 Task: Make in the project AgileAssist a sprint 'Asteroid Belt'. Create in the project AgileAssist a sprint 'Asteroid Belt'. Add in the project AgileAssist a sprint 'Asteroid Belt'
Action: Mouse moved to (42, 198)
Screenshot: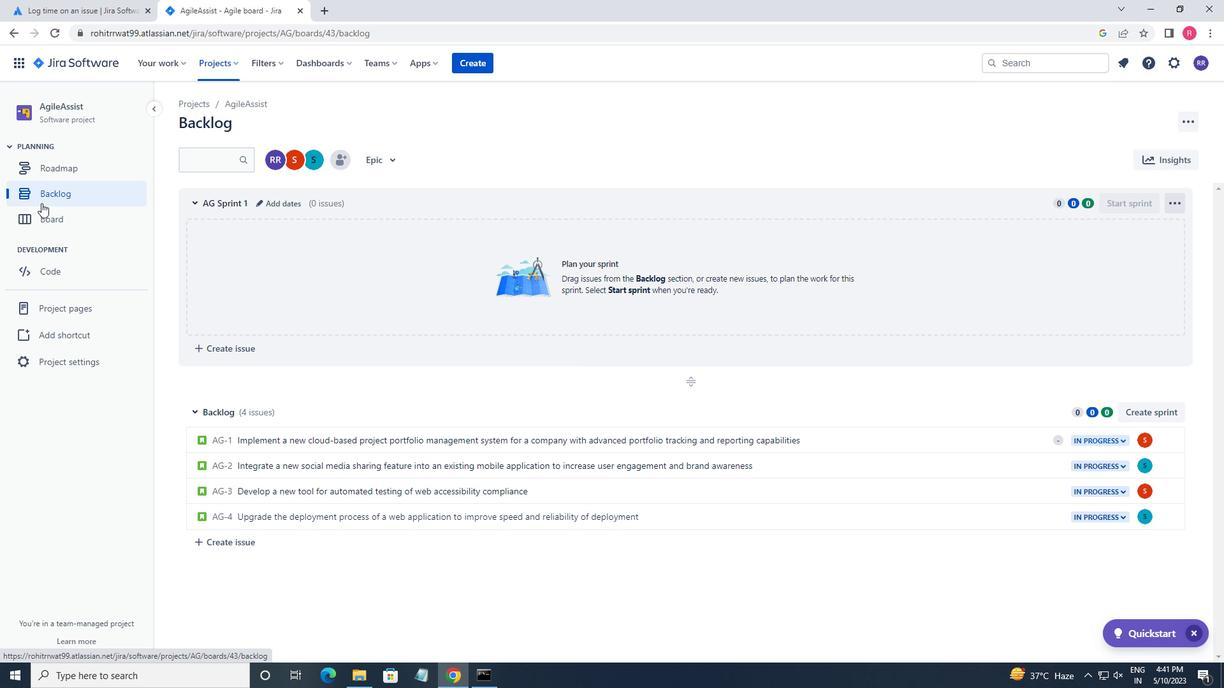 
Action: Mouse pressed left at (42, 198)
Screenshot: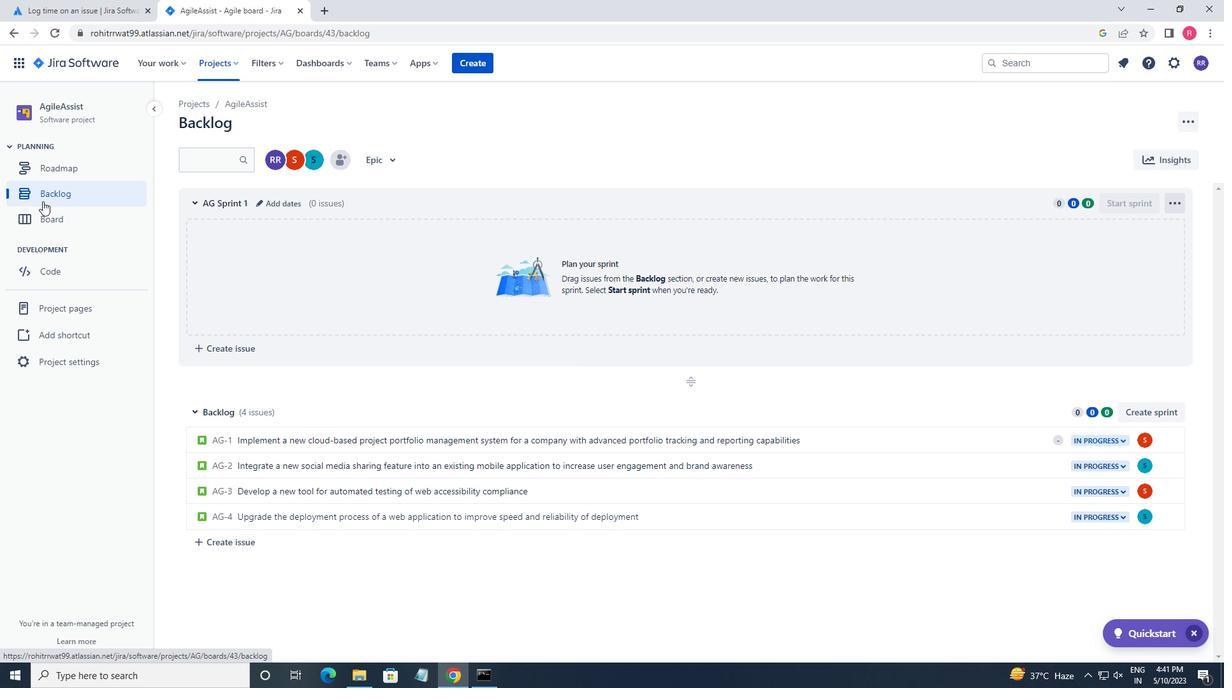 
Action: Mouse moved to (251, 206)
Screenshot: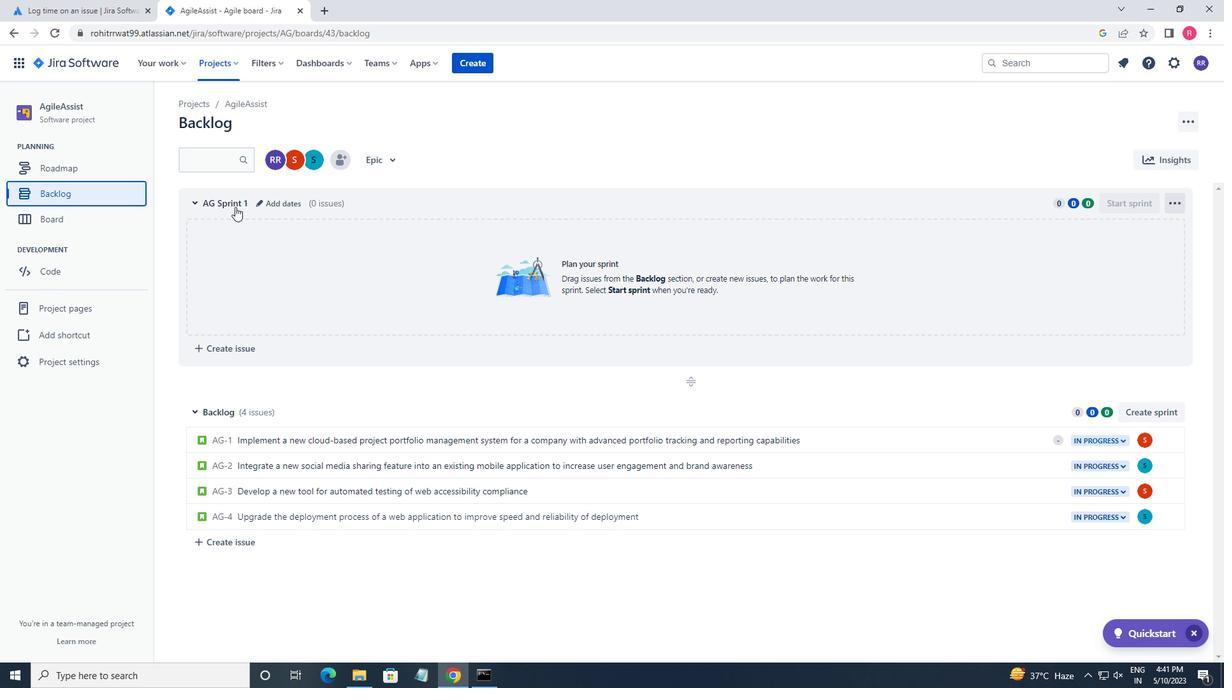 
Action: Mouse pressed left at (251, 206)
Screenshot: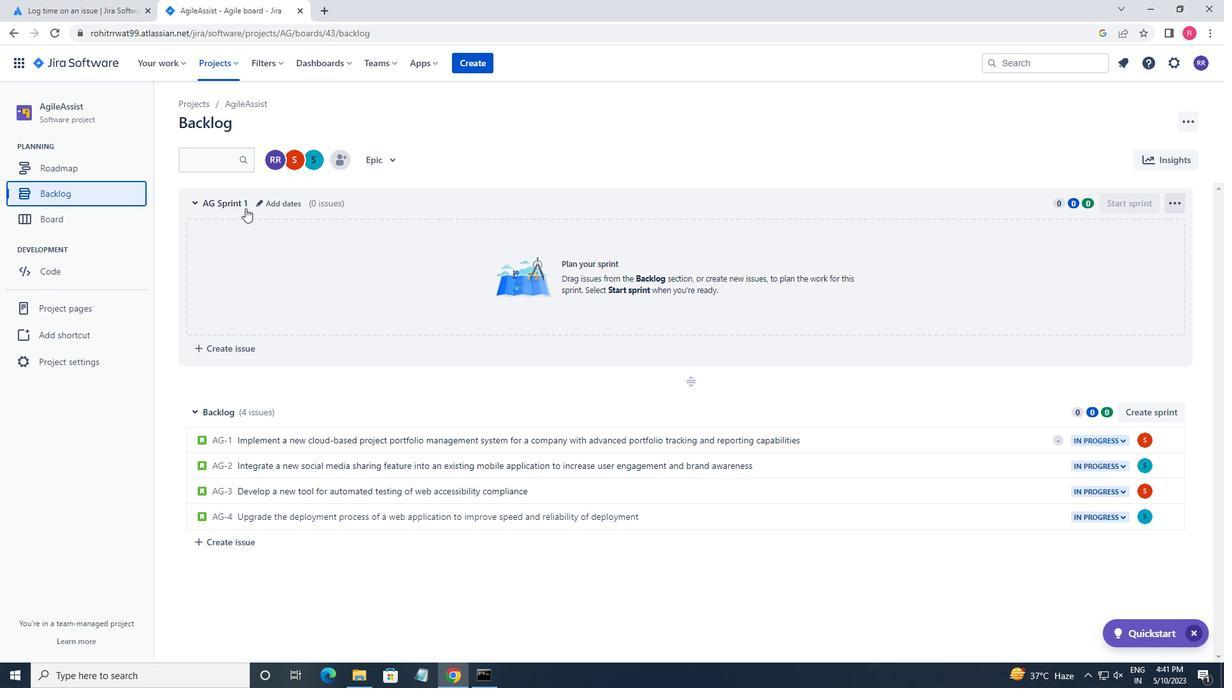 
Action: Mouse moved to (267, 195)
Screenshot: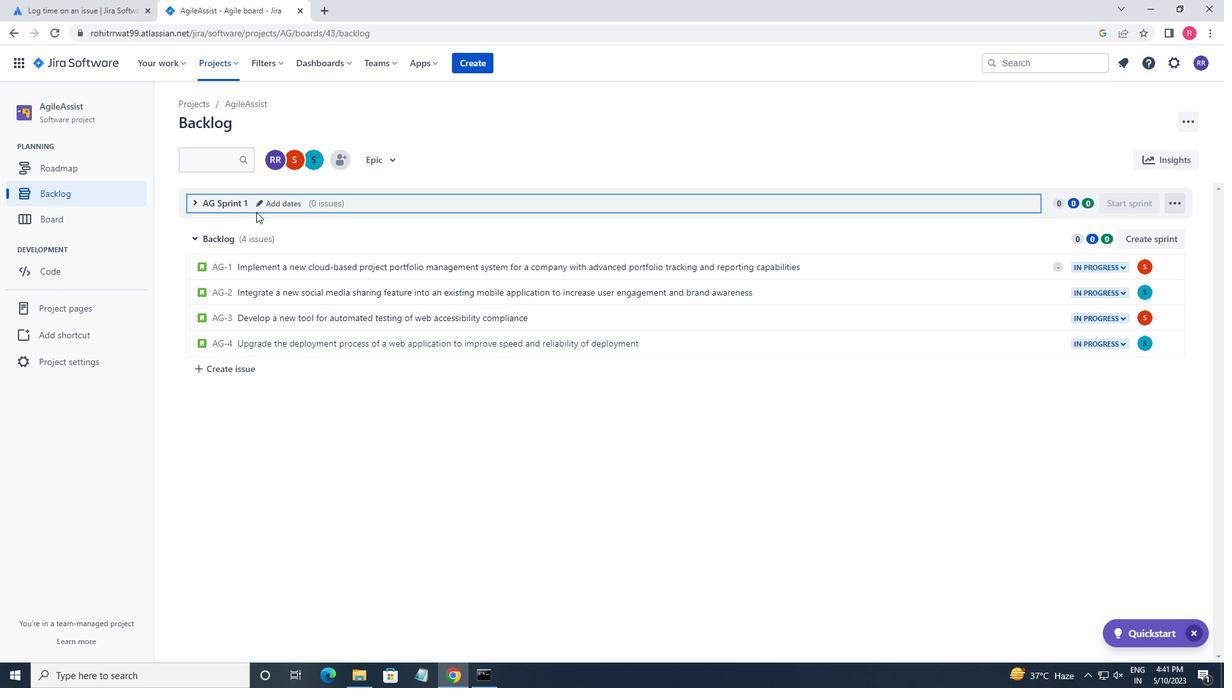 
Action: Mouse pressed left at (267, 195)
Screenshot: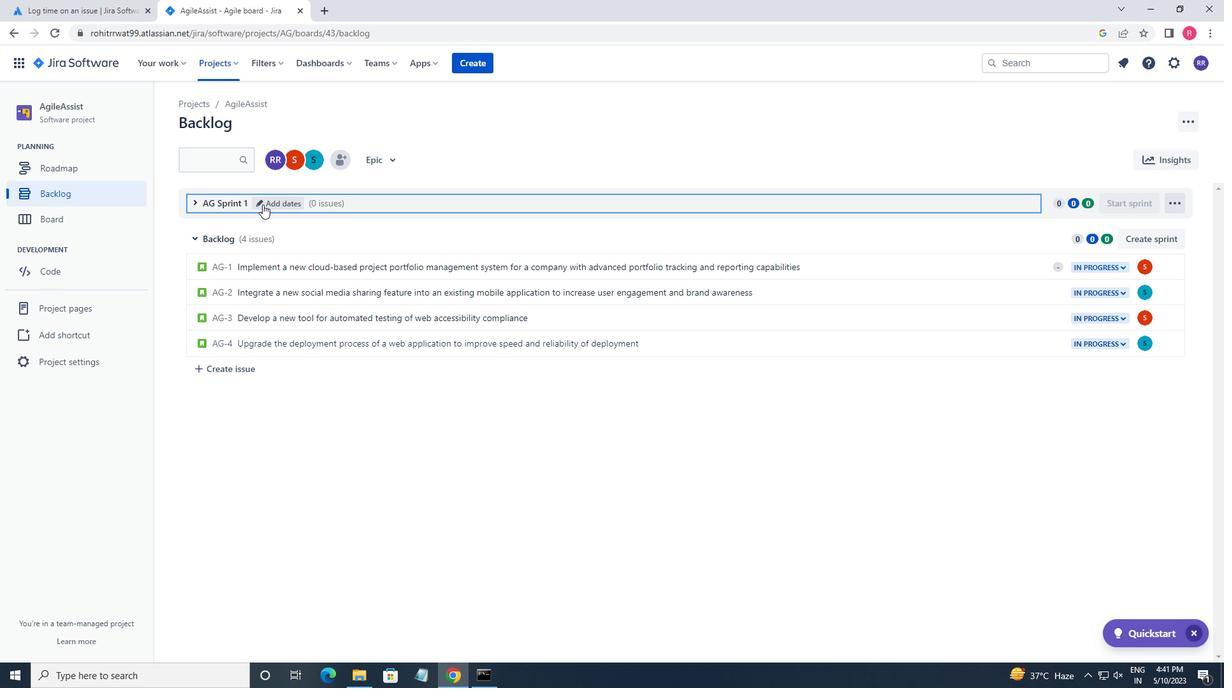
Action: Mouse moved to (248, 207)
Screenshot: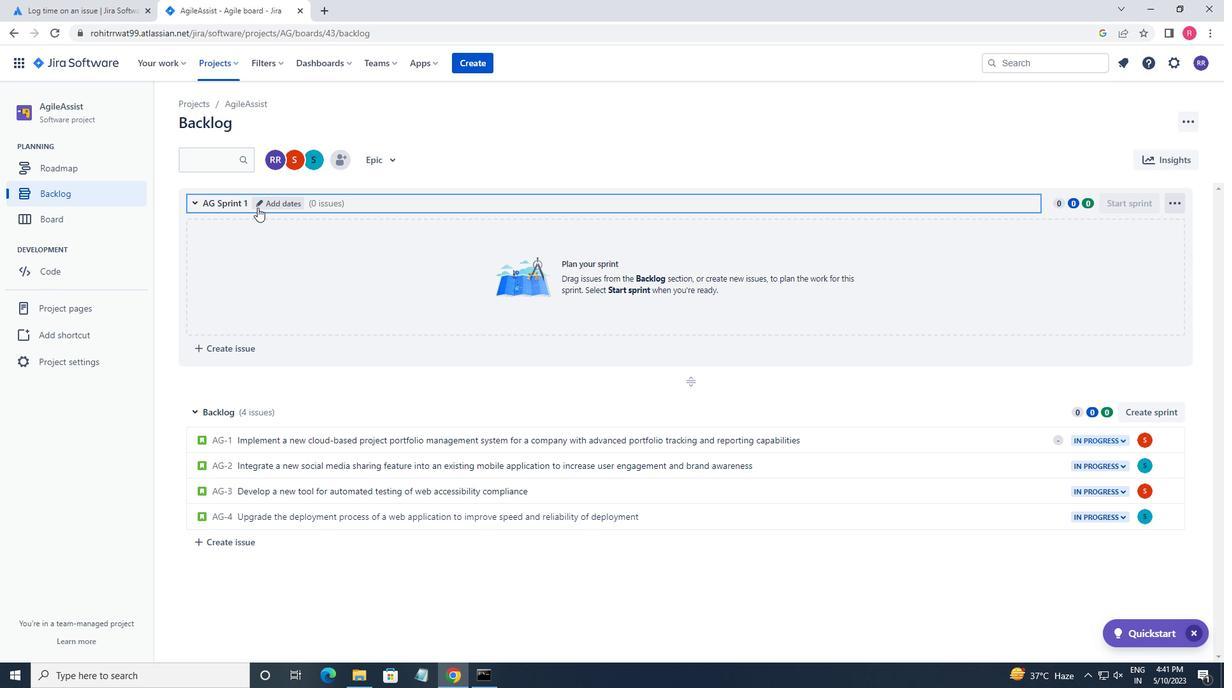 
Action: Mouse pressed left at (248, 207)
Screenshot: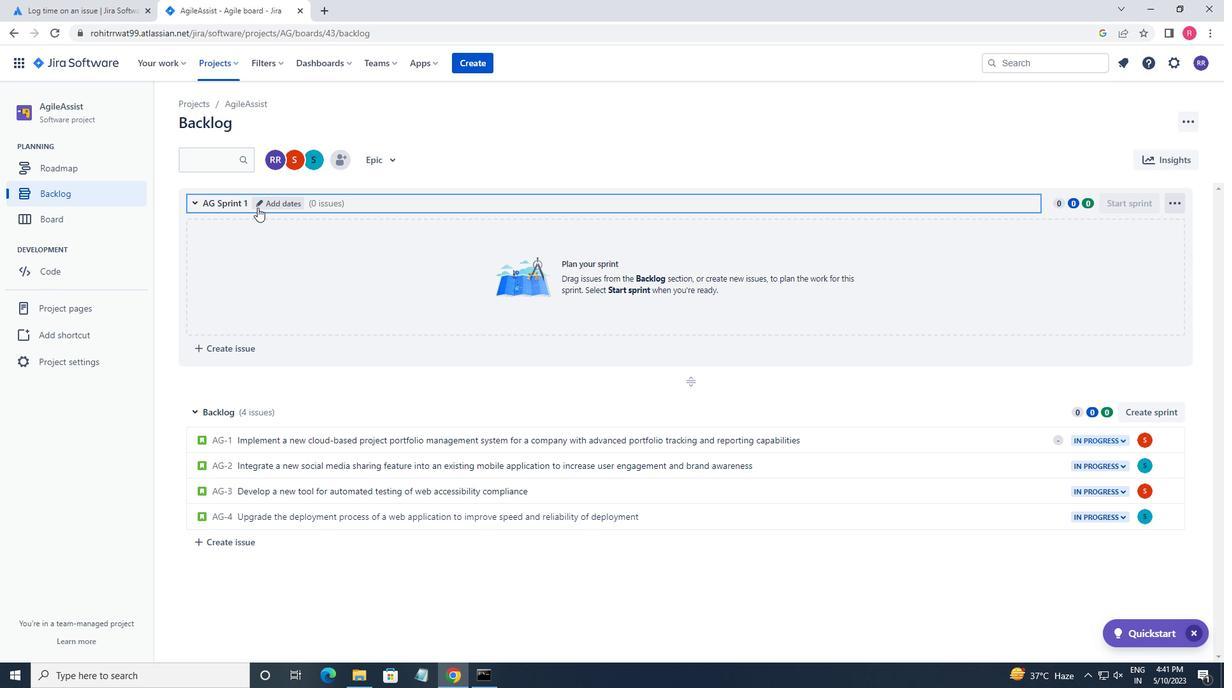 
Action: Mouse moved to (260, 204)
Screenshot: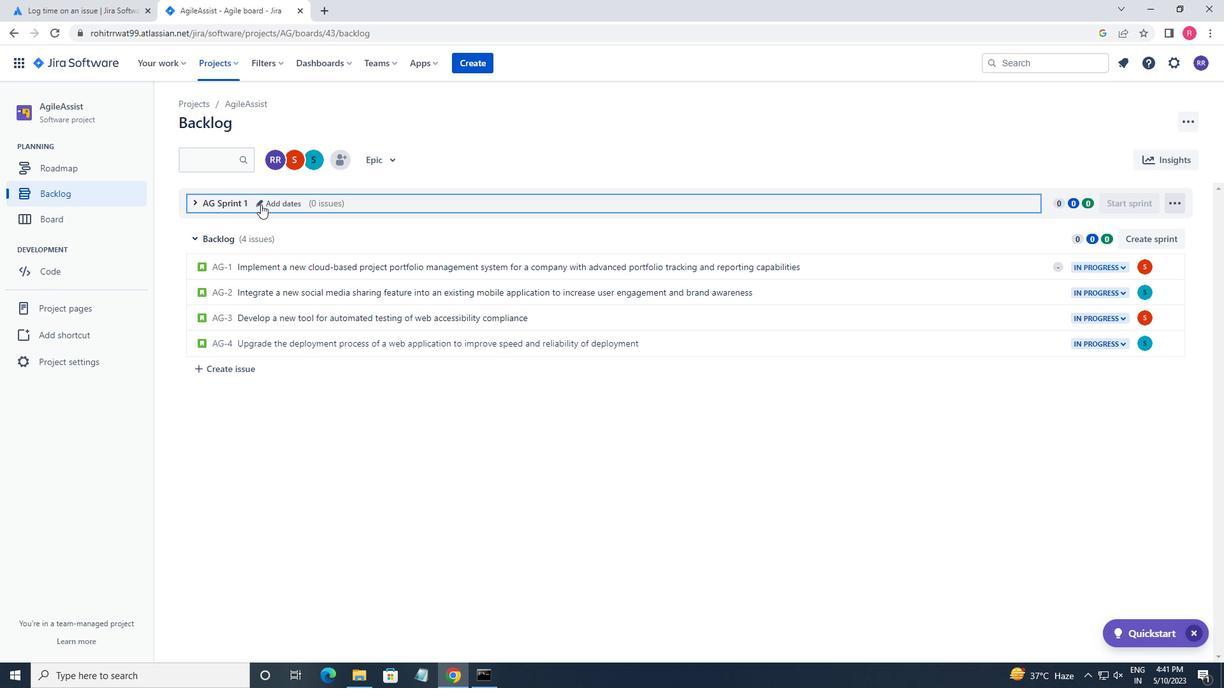 
Action: Mouse pressed left at (260, 204)
Screenshot: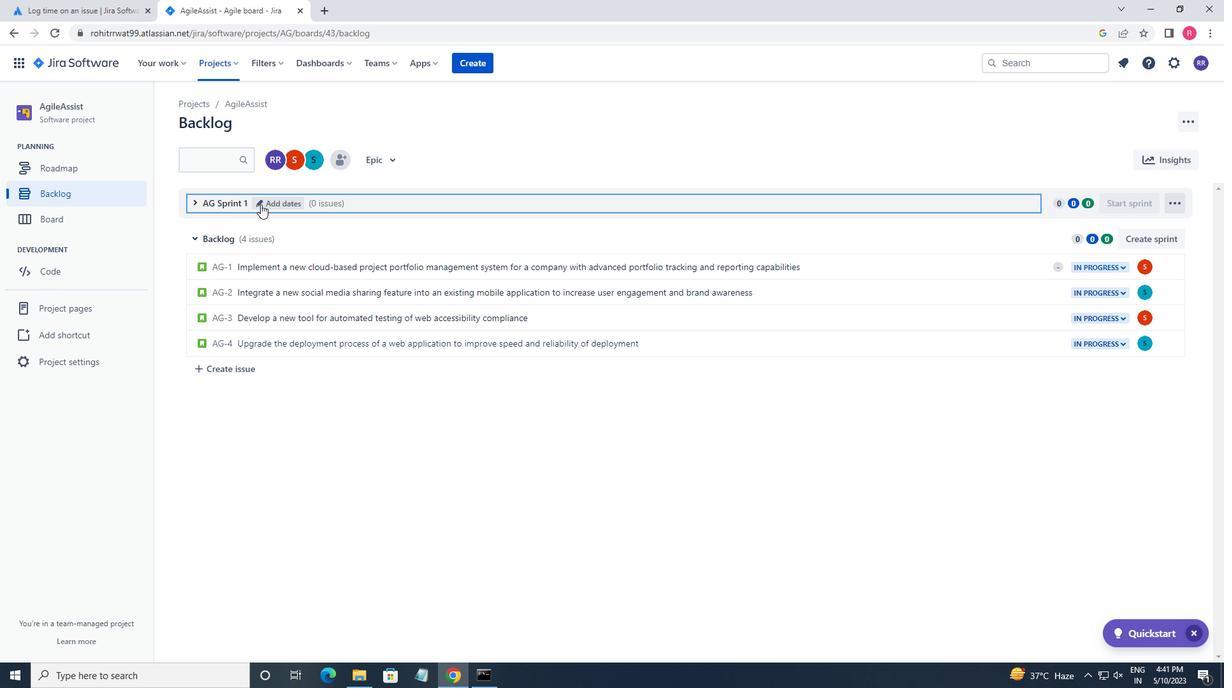 
Action: Mouse moved to (505, 237)
Screenshot: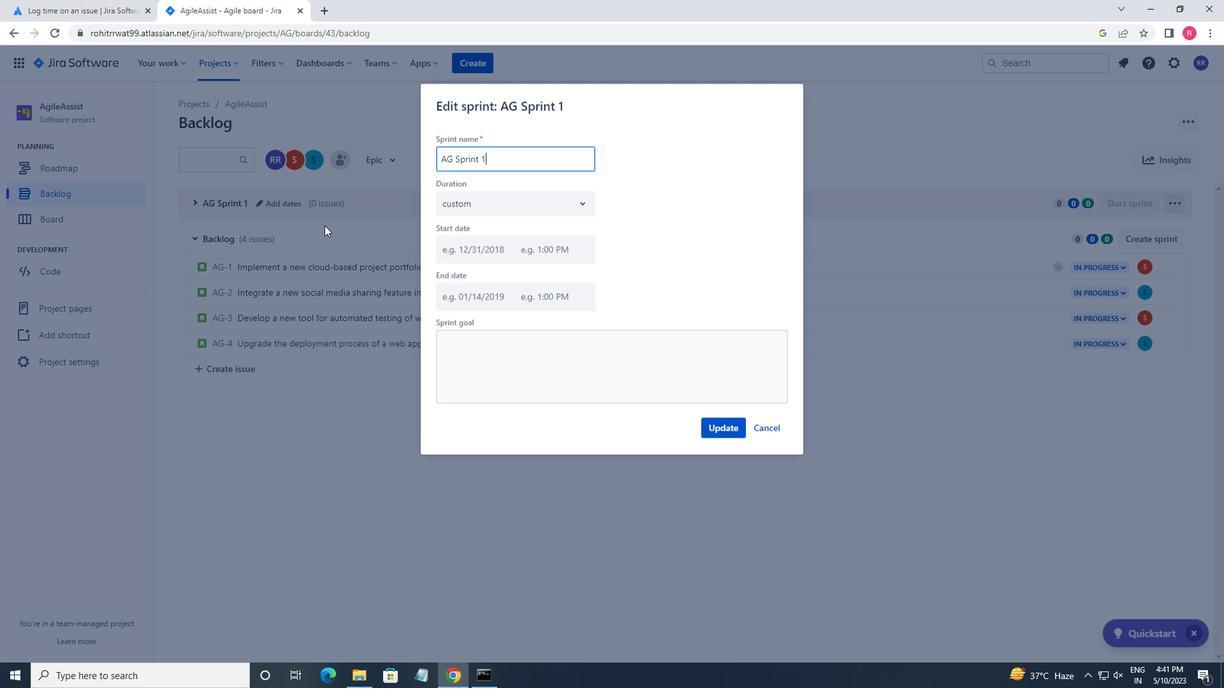 
Action: Key pressed <Key.backspace><Key.backspace><Key.backspace><Key.backspace><Key.backspace><Key.backspace><Key.backspace><Key.backspace><Key.backspace><Key.backspace><Key.backspace><Key.backspace><Key.backspace><Key.backspace><Key.backspace><Key.backspace><Key.backspace><Key.backspace><Key.backspace><Key.backspace><Key.backspace><Key.shift>AGILE<Key.shift>ASSIST<Key.backspace><Key.backspace><Key.backspace><Key.backspace><Key.backspace><Key.backspace><Key.backspace><Key.backspace><Key.backspace><Key.backspace><Key.backspace><Key.backspace><Key.backspace><Key.backspace><Key.backspace><Key.backspace><Key.backspace><Key.backspace><Key.backspace><Key.backspace><Key.backspace><Key.backspace><Key.backspace><Key.backspace><Key.backspace><Key.backspace><Key.backspace><Key.backspace><Key.backspace><Key.backspace><Key.backspace><Key.backspace><Key.backspace><Key.backspace><Key.backspace><Key.backspace><Key.backspace><Key.backspace><Key.shift>ASTEROID<Key.space><Key.shift_r>BELT
Screenshot: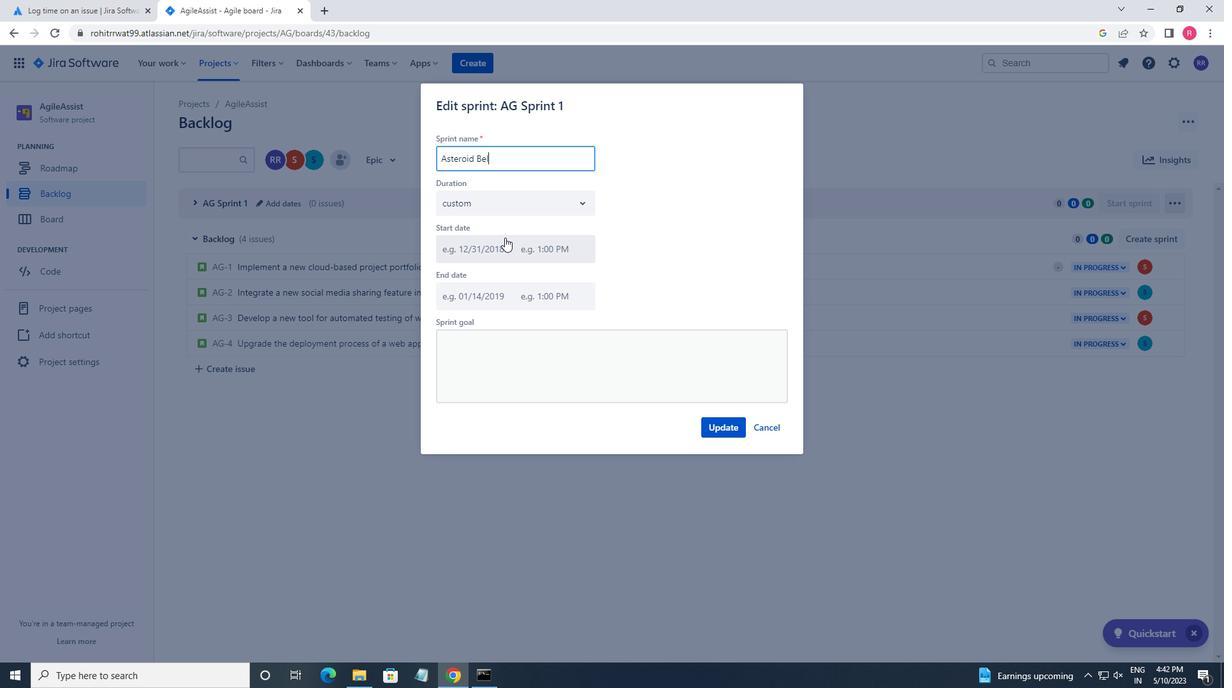 
Action: Mouse moved to (722, 421)
Screenshot: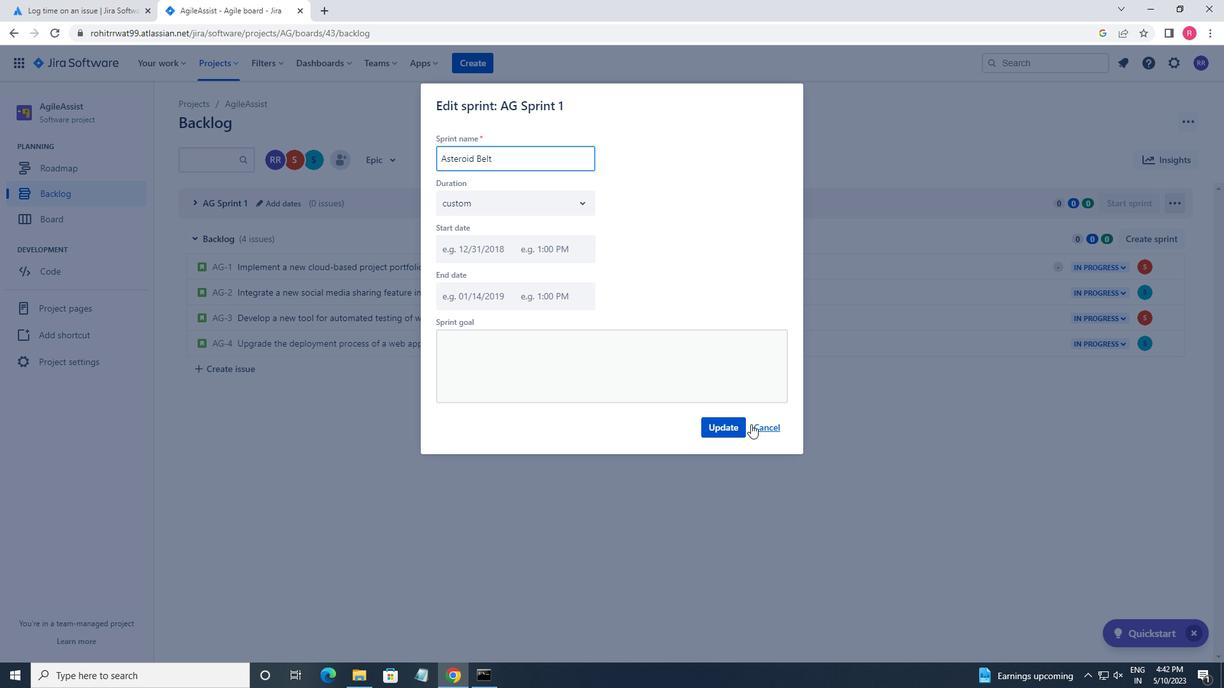 
Action: Mouse pressed left at (722, 421)
Screenshot: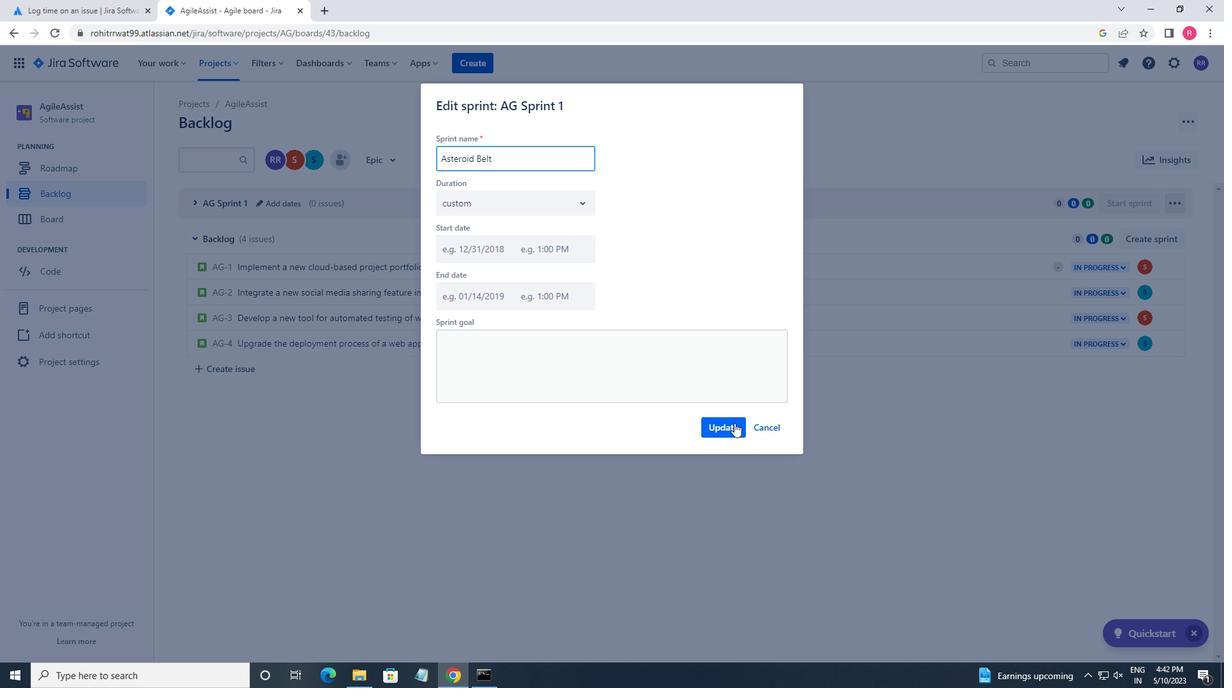 
Action: Mouse moved to (1149, 235)
Screenshot: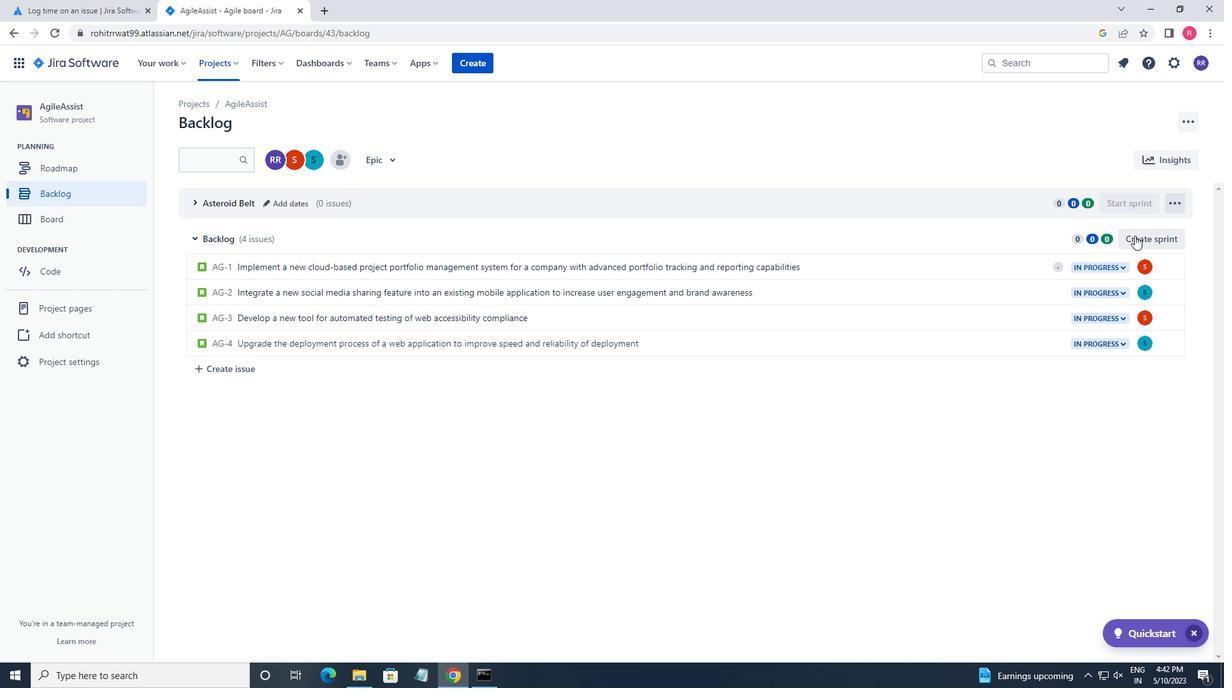 
Action: Mouse pressed left at (1149, 235)
Screenshot: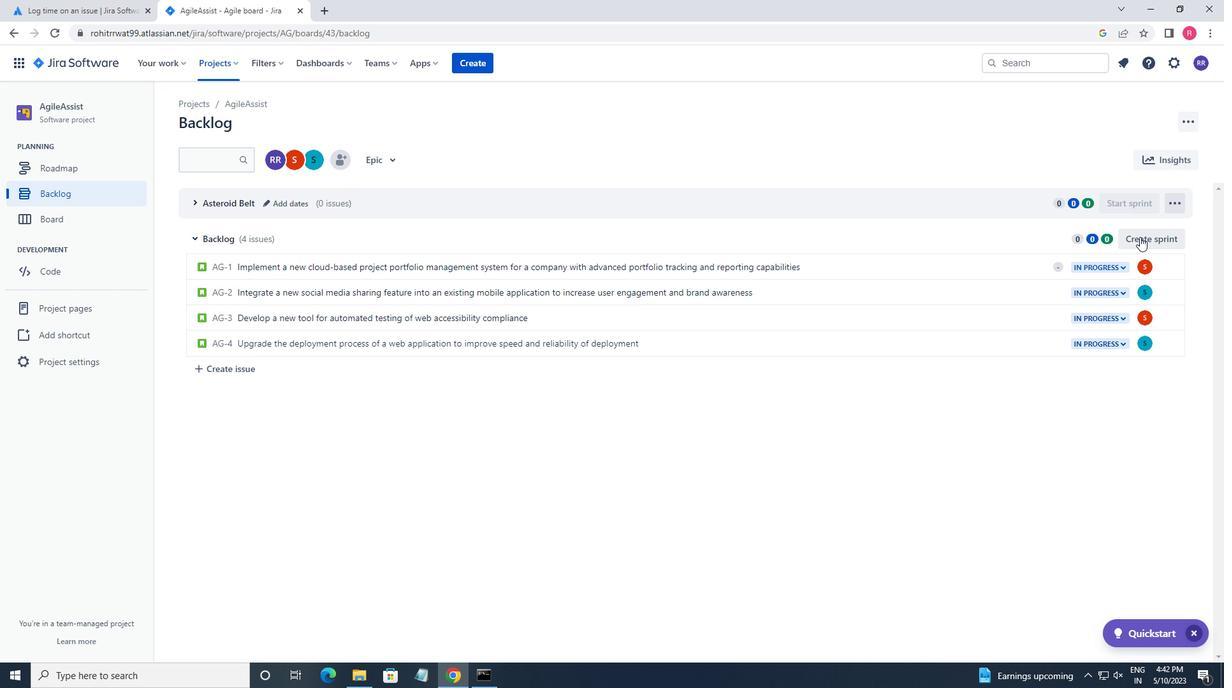 
Action: Mouse moved to (274, 234)
Screenshot: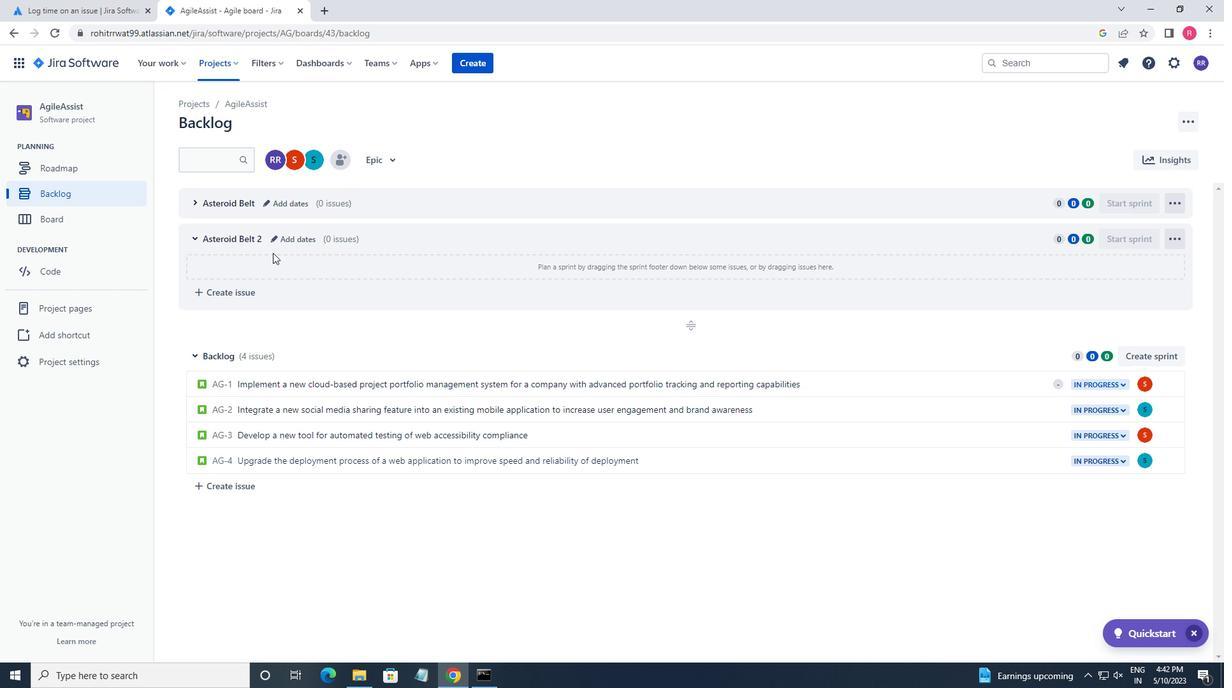 
Action: Mouse pressed left at (274, 234)
Screenshot: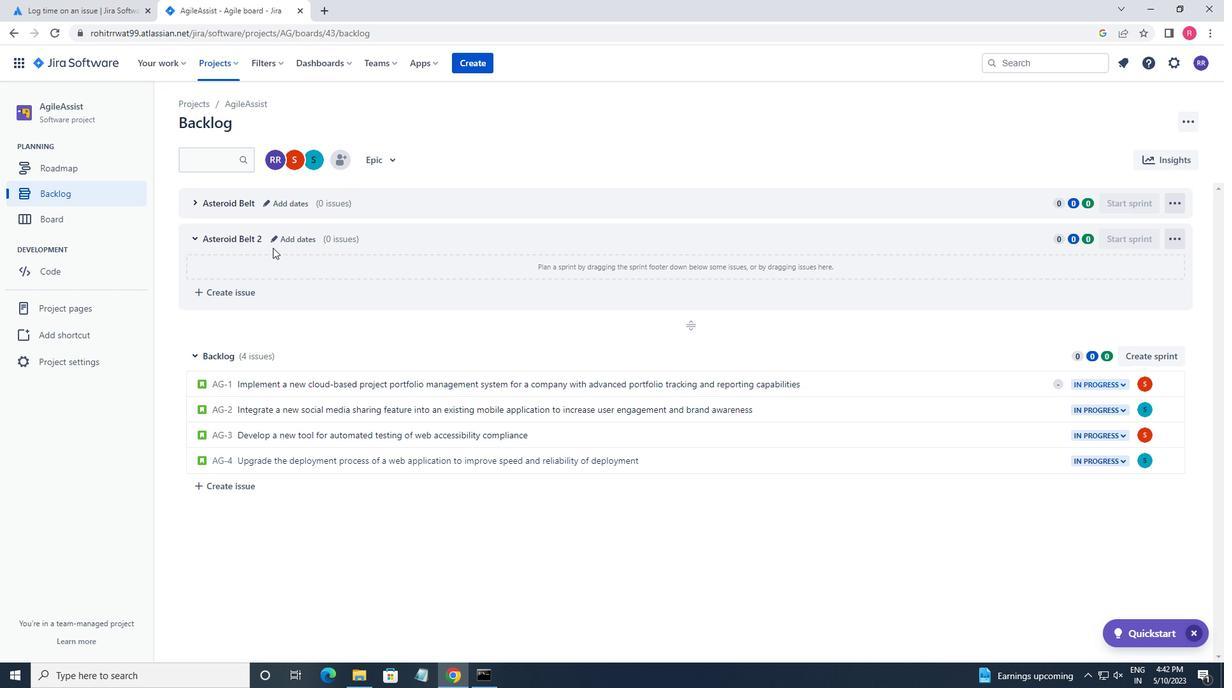 
Action: Mouse moved to (493, 216)
Screenshot: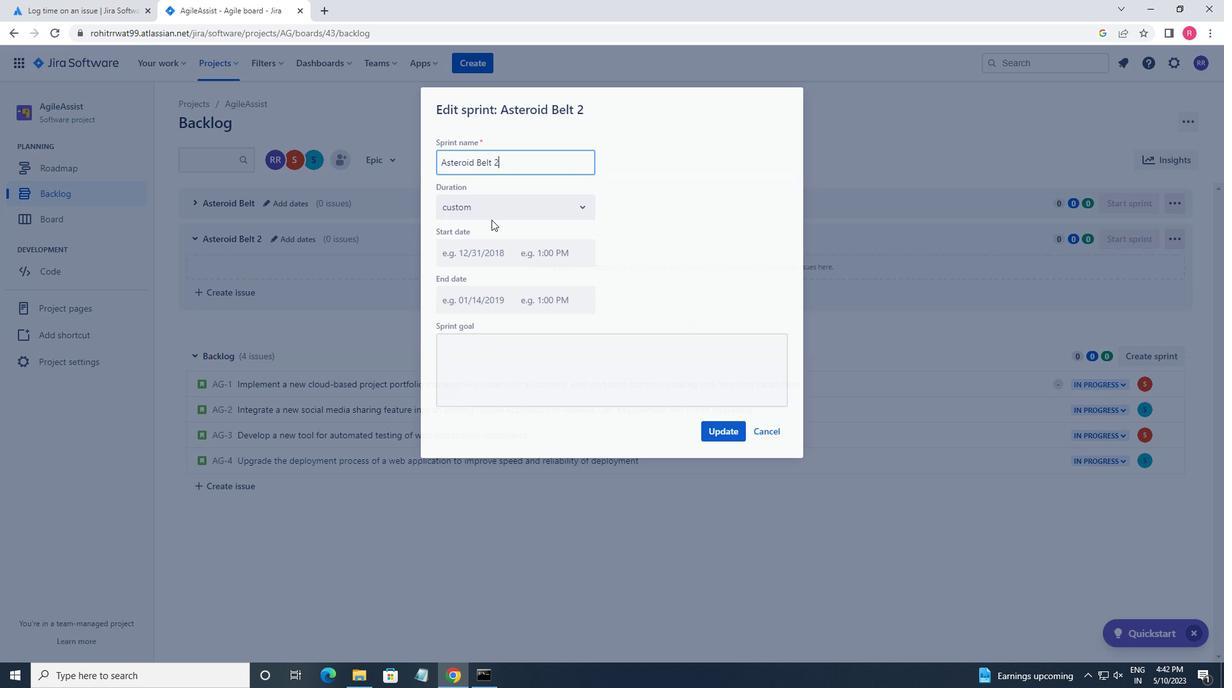 
Action: Key pressed <Key.backspace><Key.enter>
Screenshot: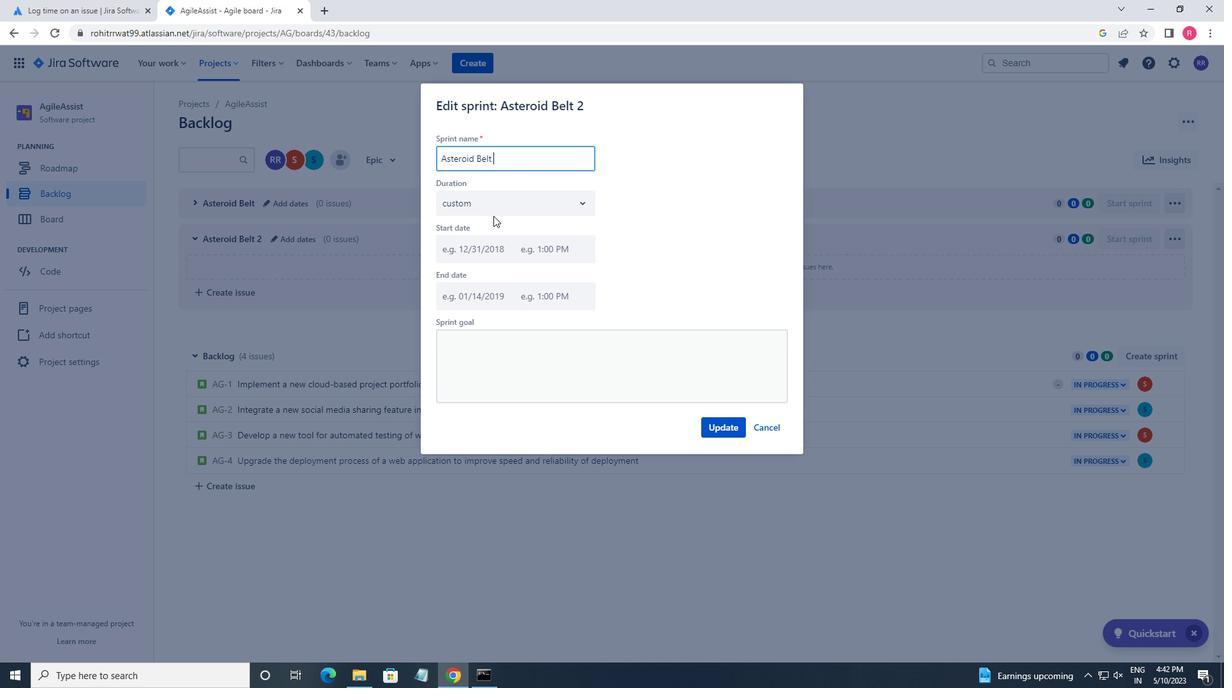 
Action: Mouse moved to (1156, 356)
Screenshot: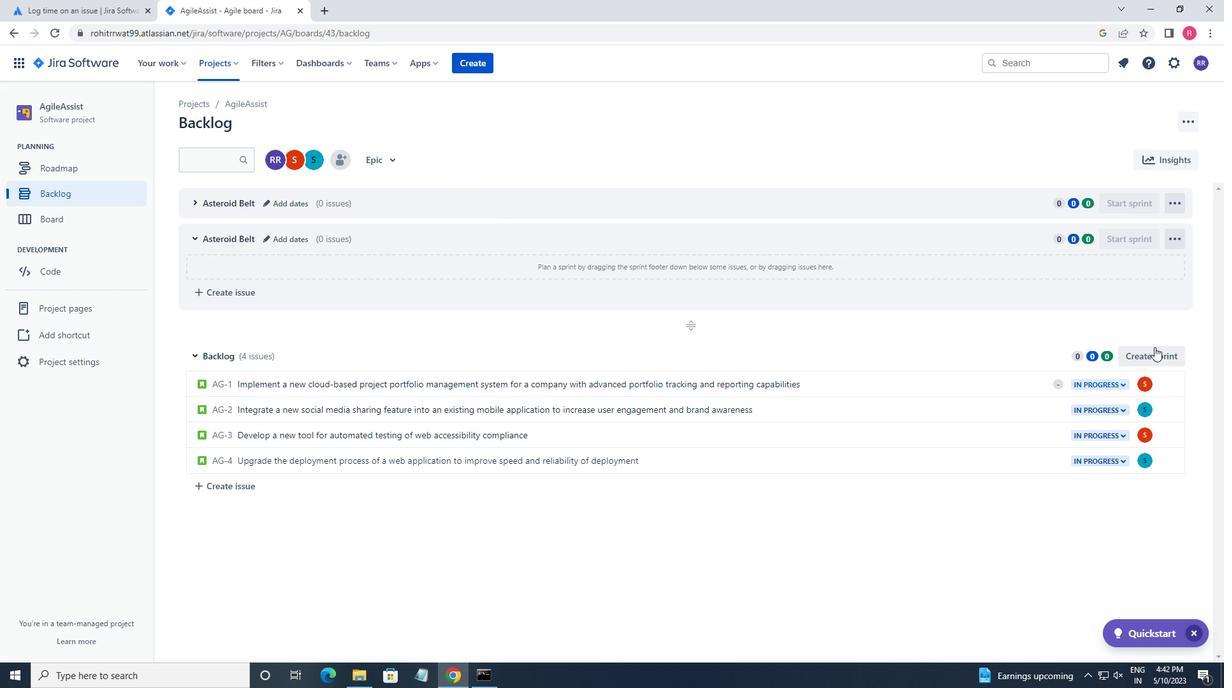 
Action: Mouse pressed left at (1156, 356)
Screenshot: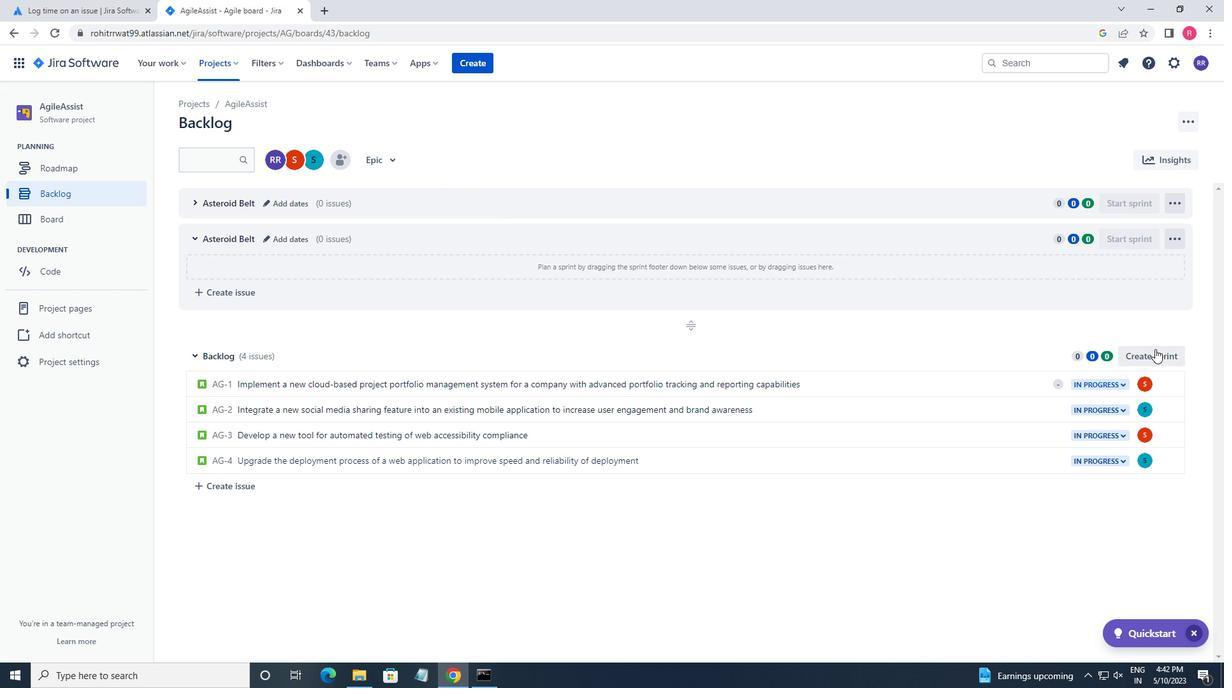 
Action: Mouse moved to (528, 336)
Screenshot: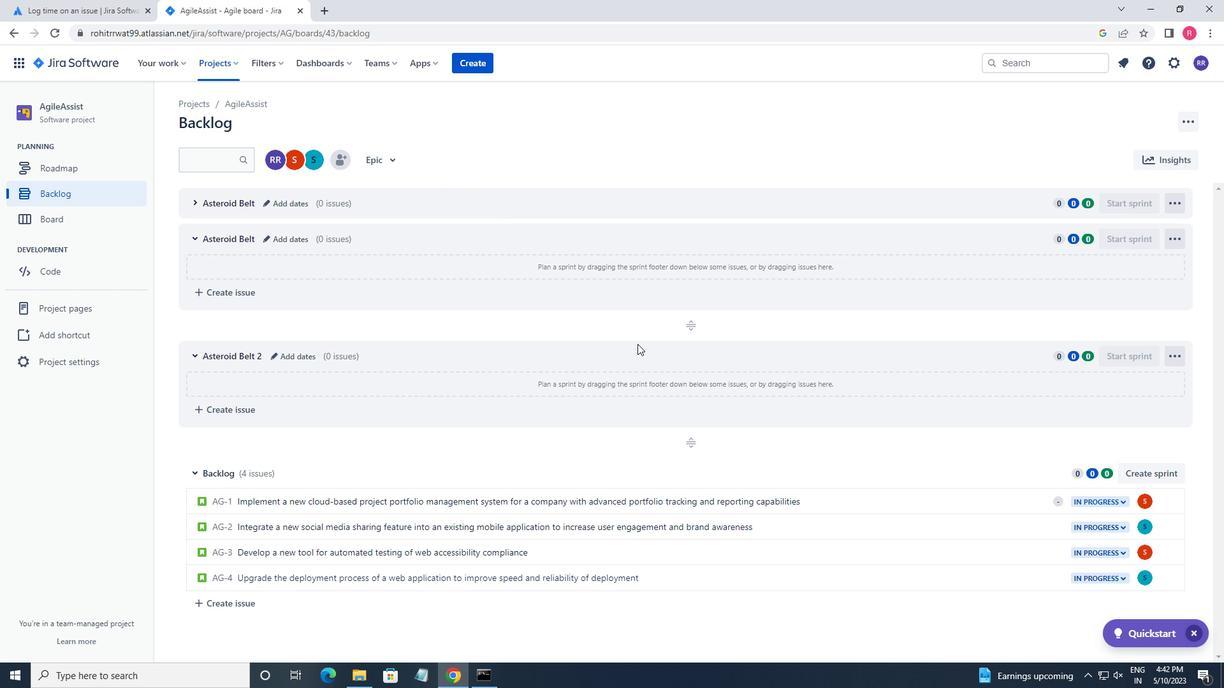 
Action: Mouse scrolled (528, 336) with delta (0, 0)
Screenshot: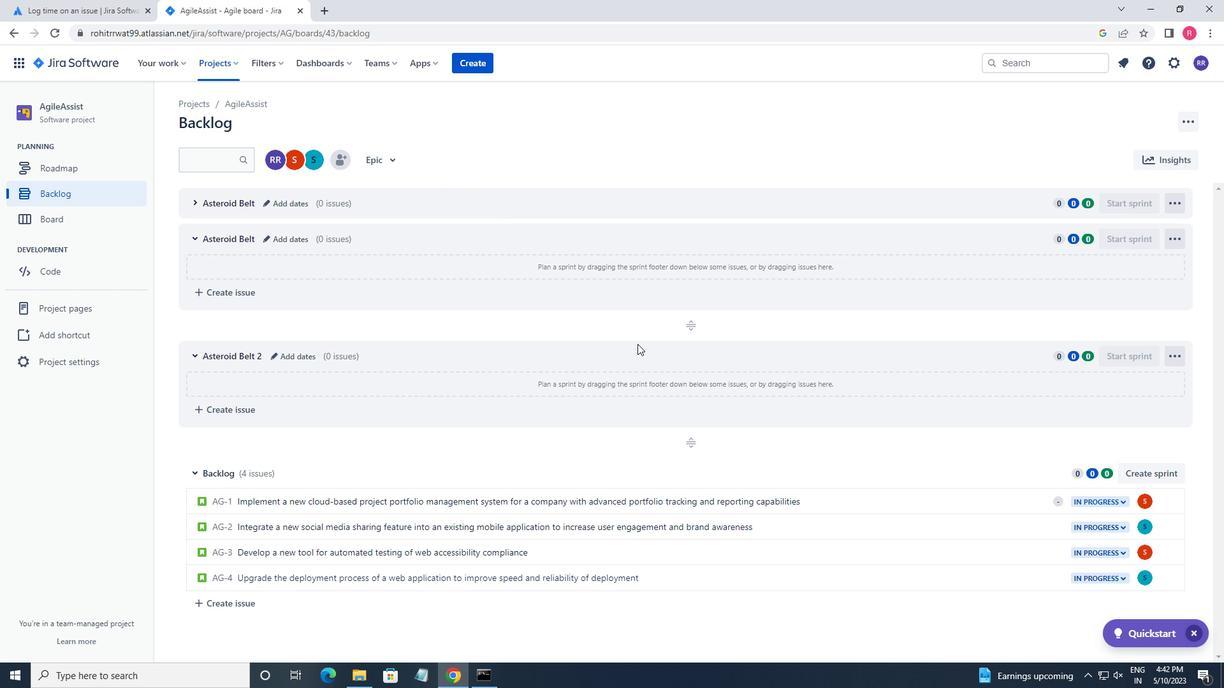 
Action: Mouse moved to (453, 322)
Screenshot: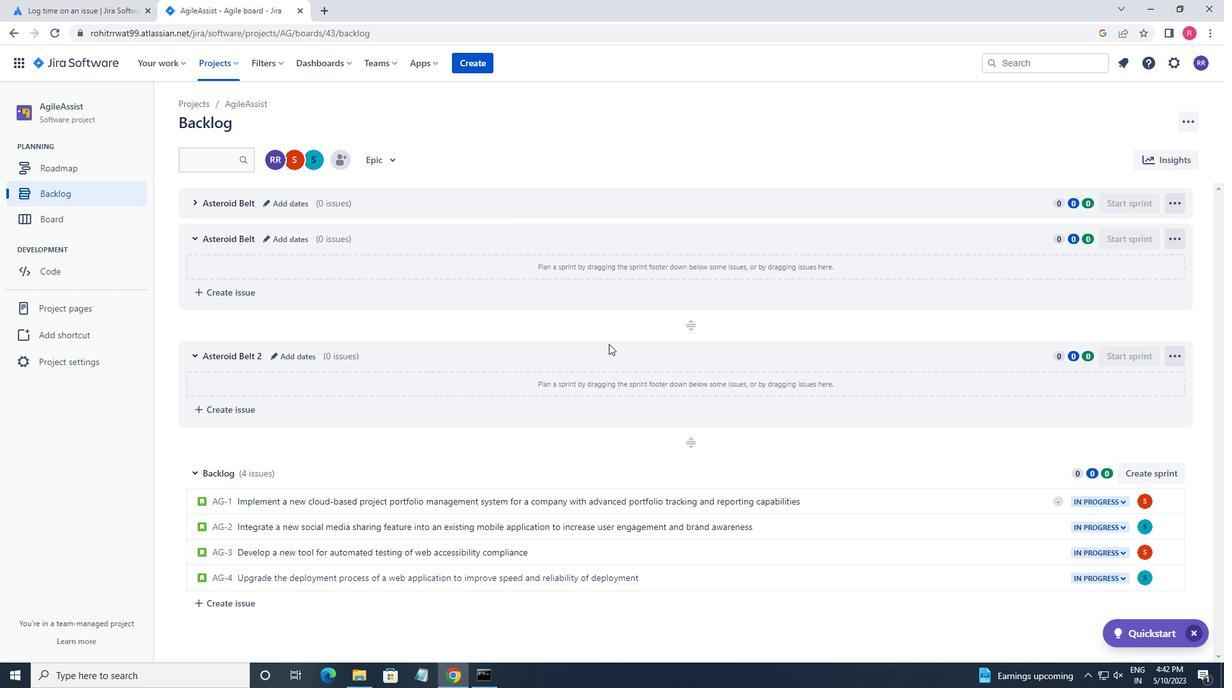 
Action: Mouse scrolled (453, 322) with delta (0, 0)
Screenshot: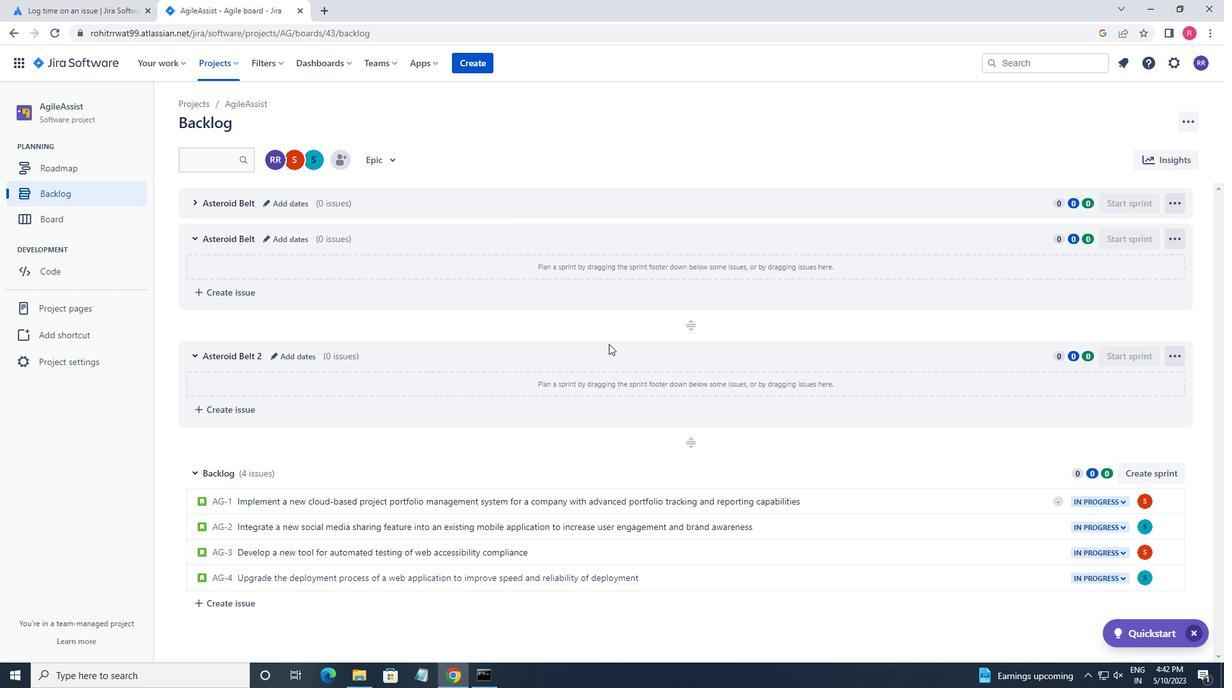 
Action: Mouse moved to (272, 355)
Screenshot: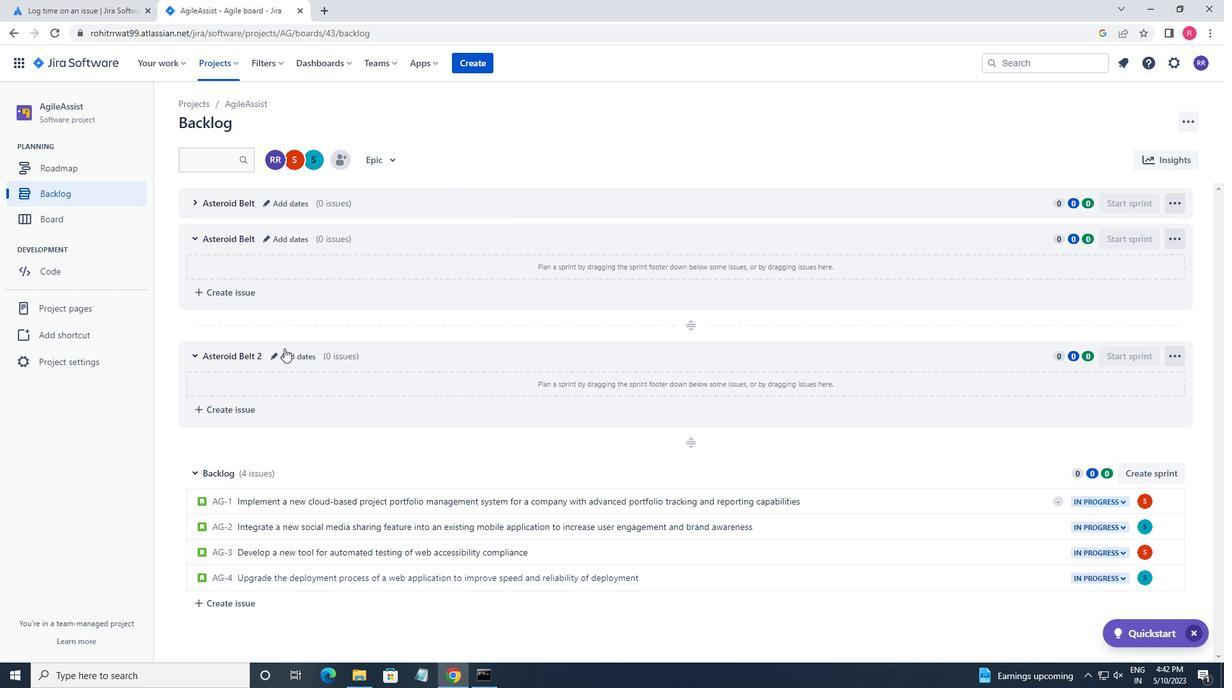 
Action: Mouse pressed left at (272, 355)
Screenshot: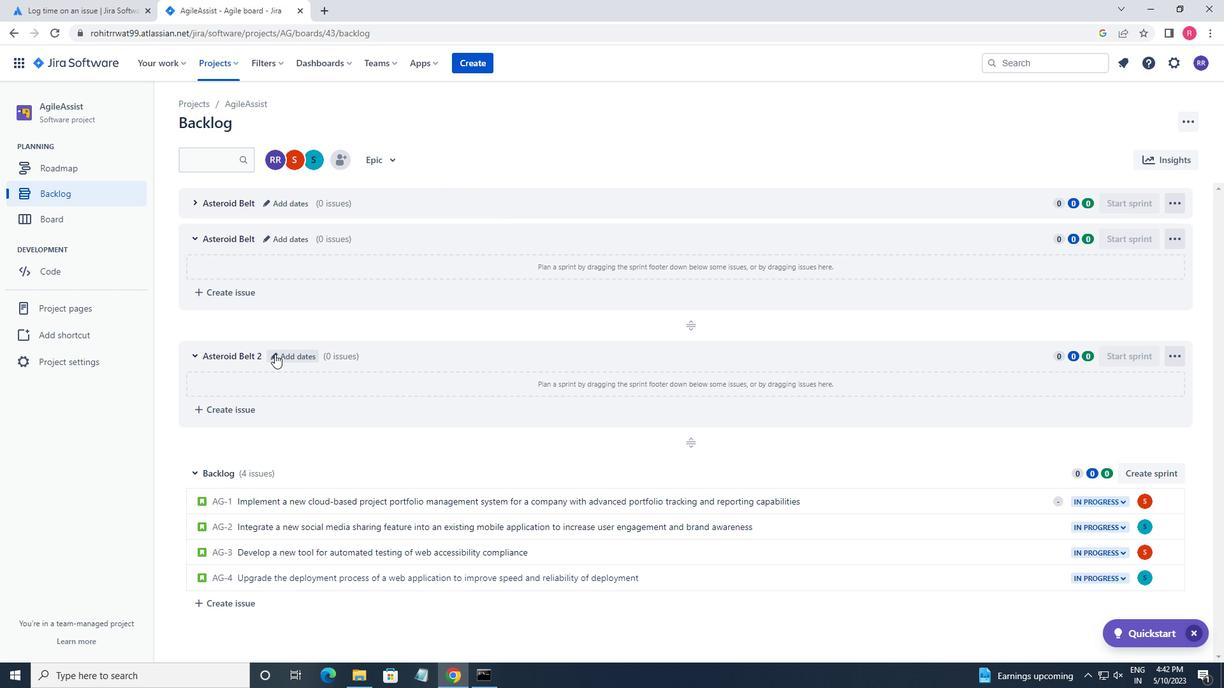 
Action: Mouse moved to (272, 355)
Screenshot: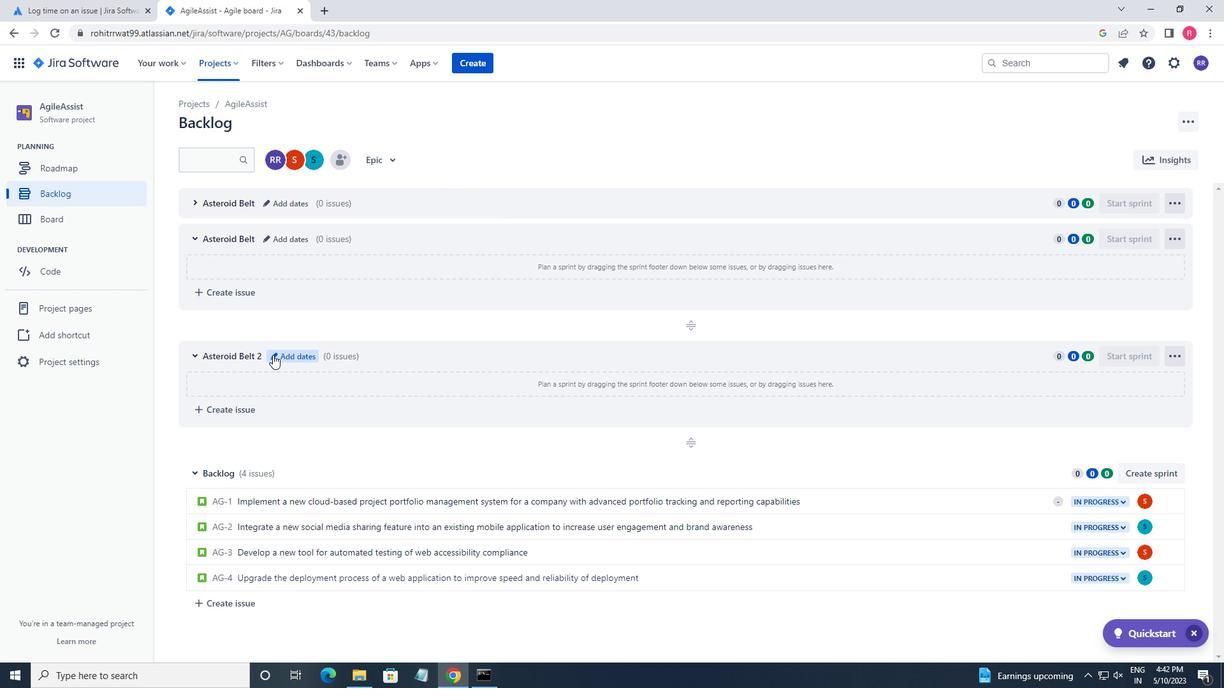 
Action: Key pressed <Key.backspace><Key.enter>
Screenshot: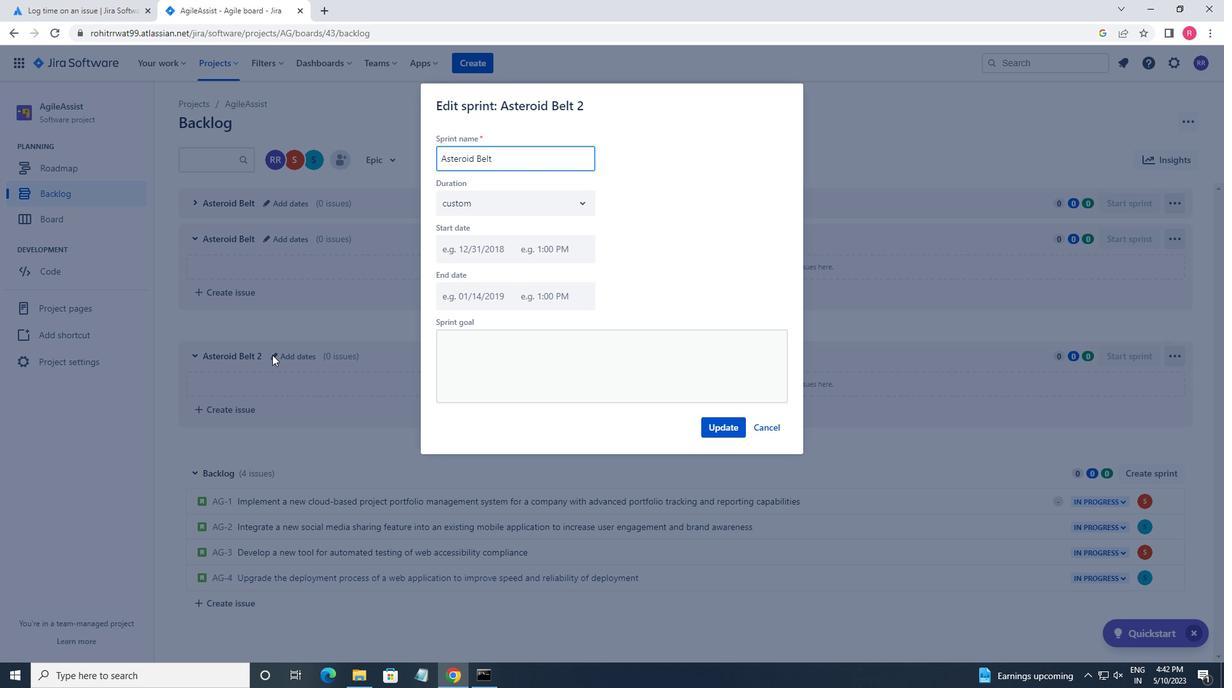 
Action: Mouse moved to (272, 354)
Screenshot: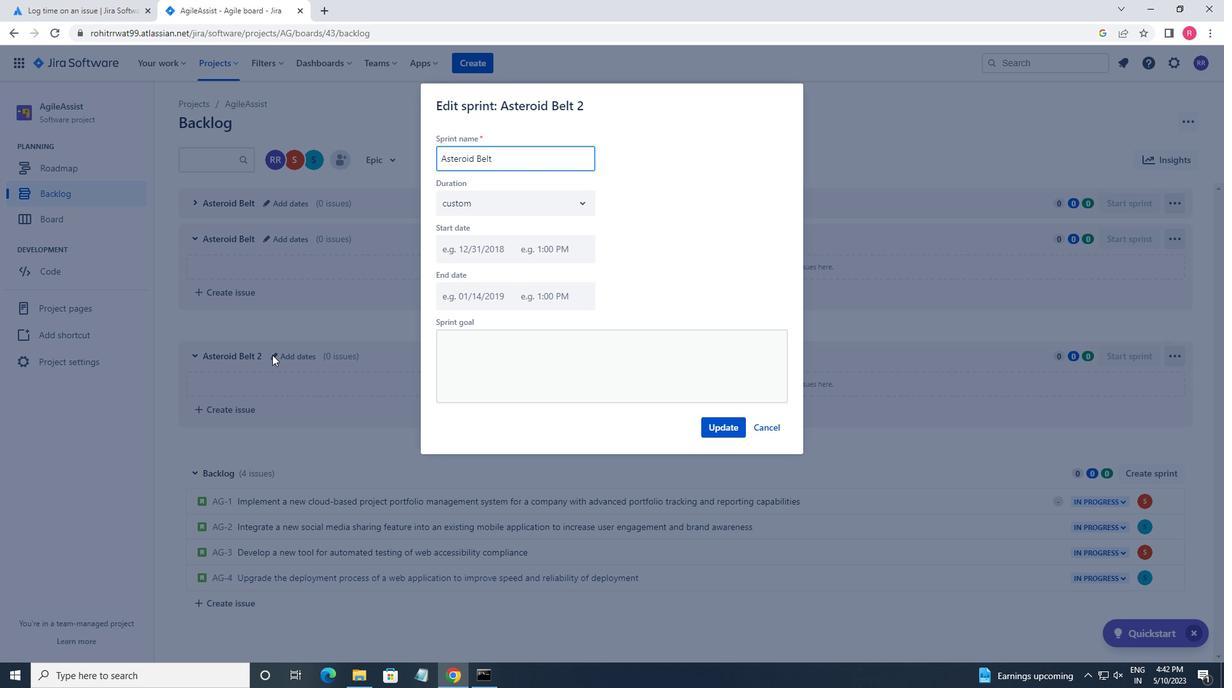 
